 Task: Check the median days on the market of townhouses in the last 1 year.
Action: Mouse moved to (946, 187)
Screenshot: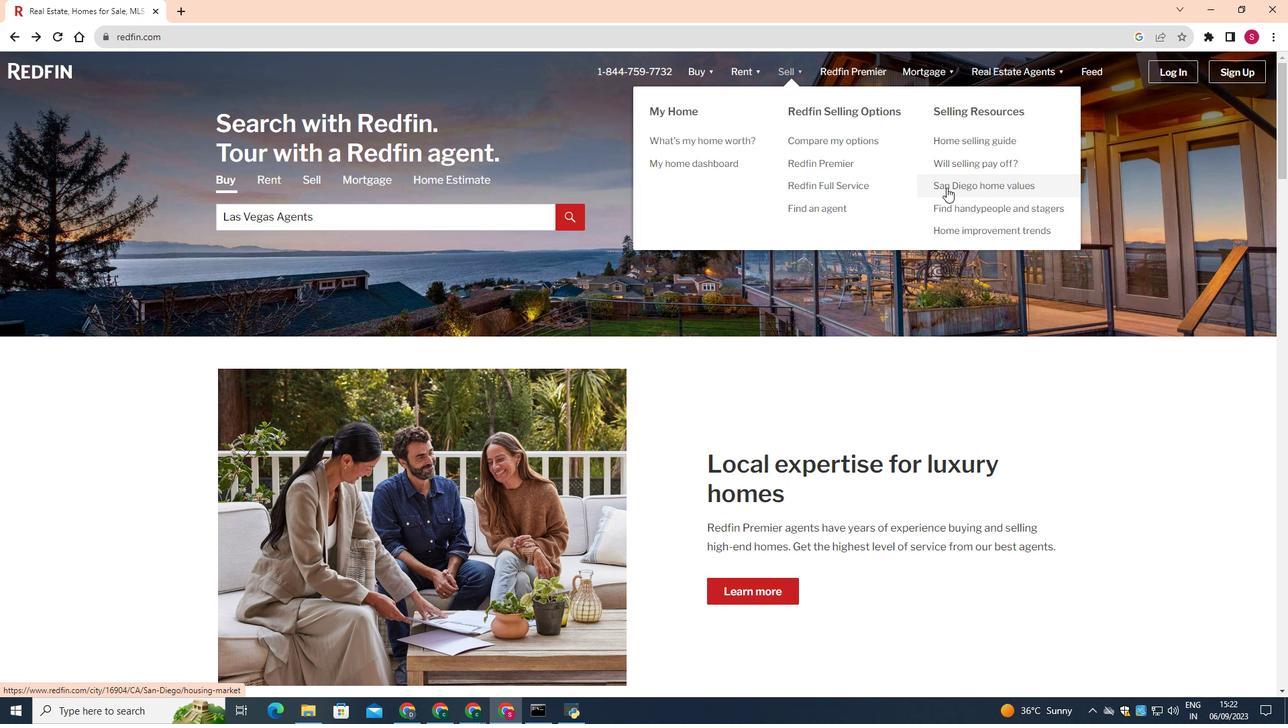 
Action: Mouse pressed left at (946, 187)
Screenshot: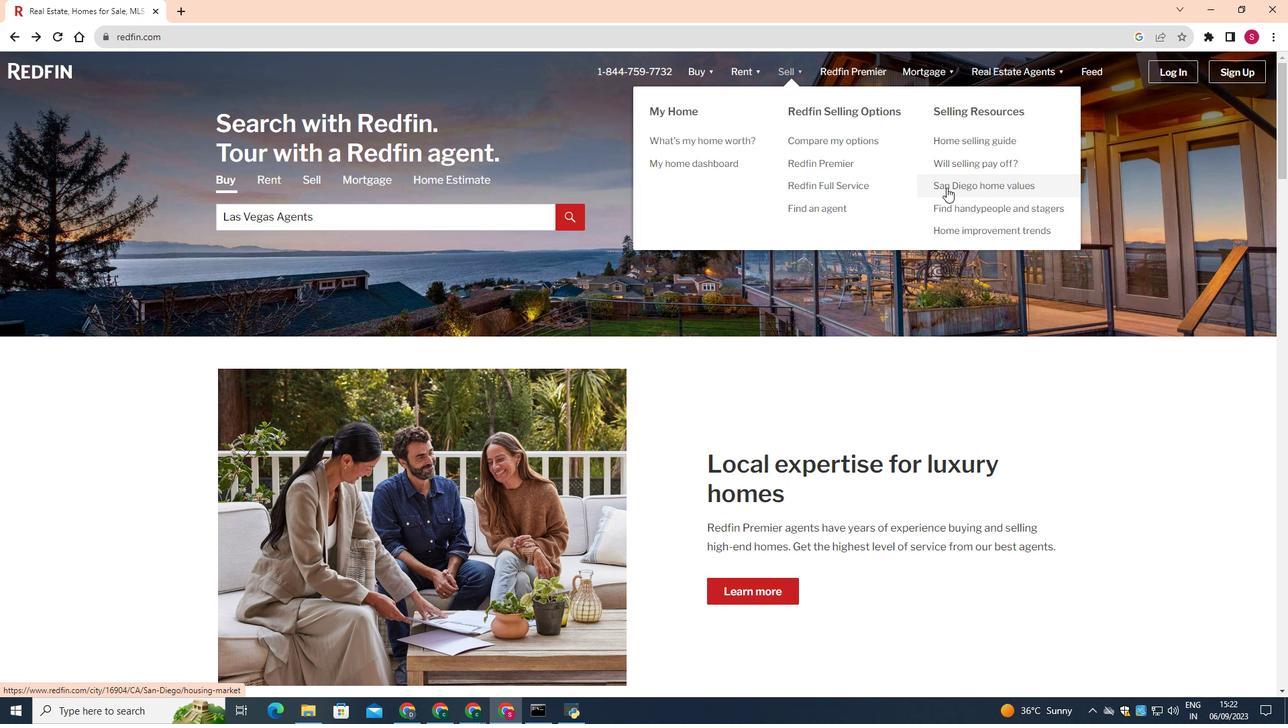 
Action: Mouse moved to (885, 414)
Screenshot: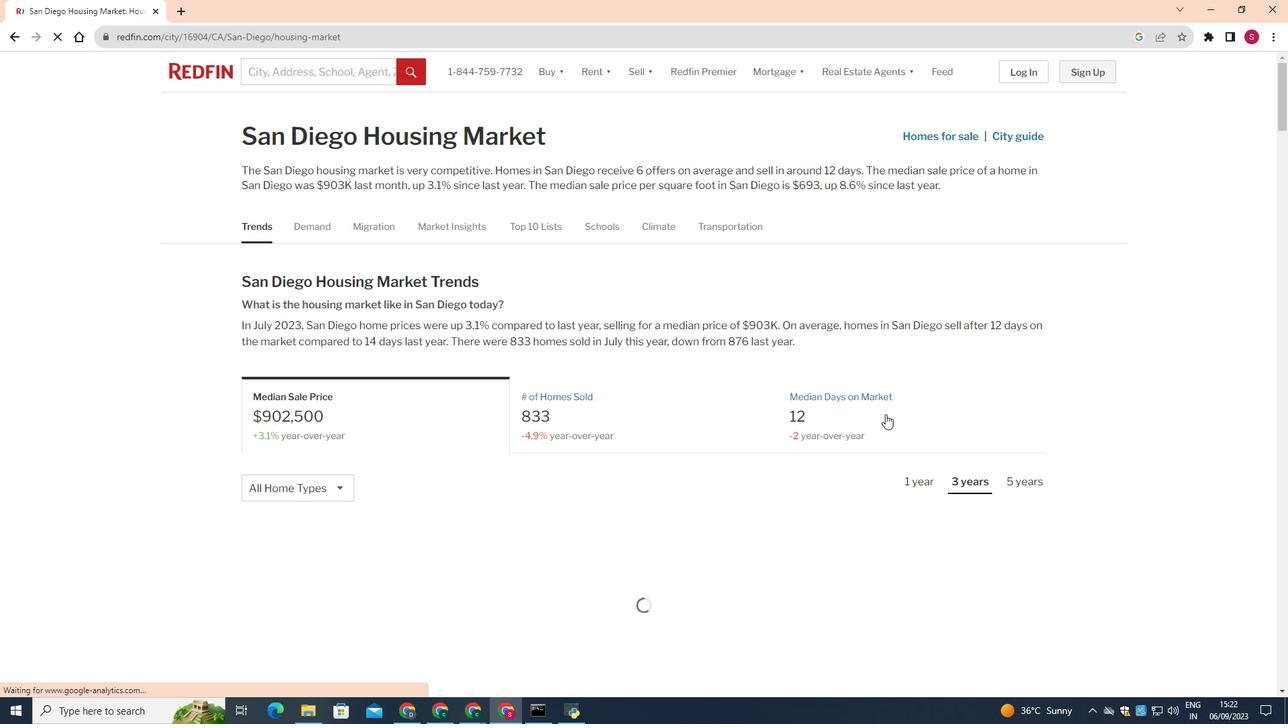 
Action: Mouse pressed left at (885, 414)
Screenshot: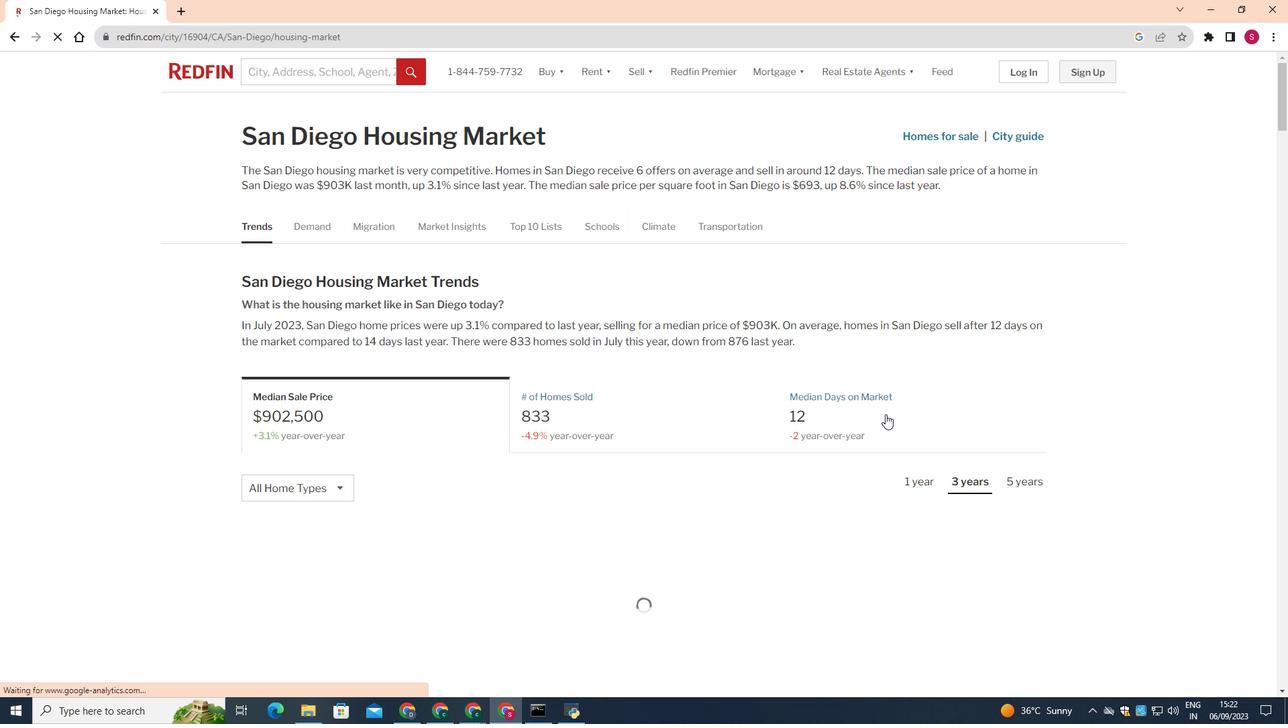 
Action: Mouse moved to (316, 487)
Screenshot: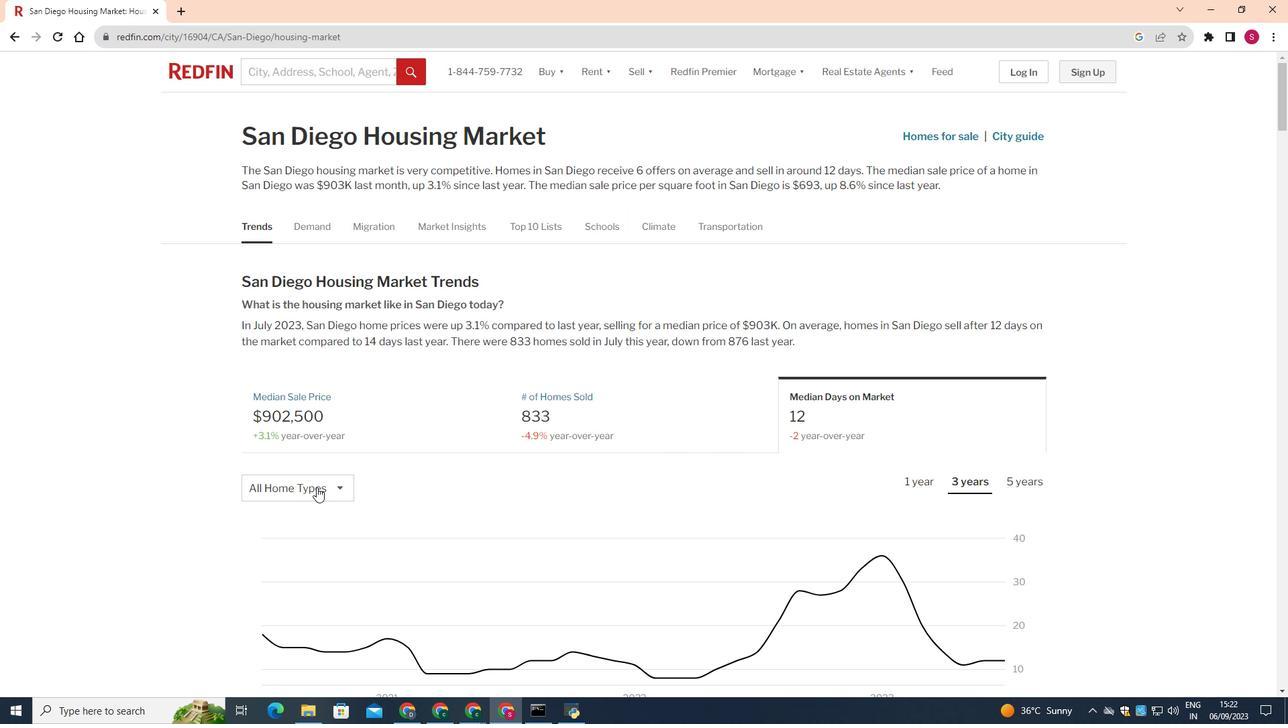 
Action: Mouse pressed left at (316, 487)
Screenshot: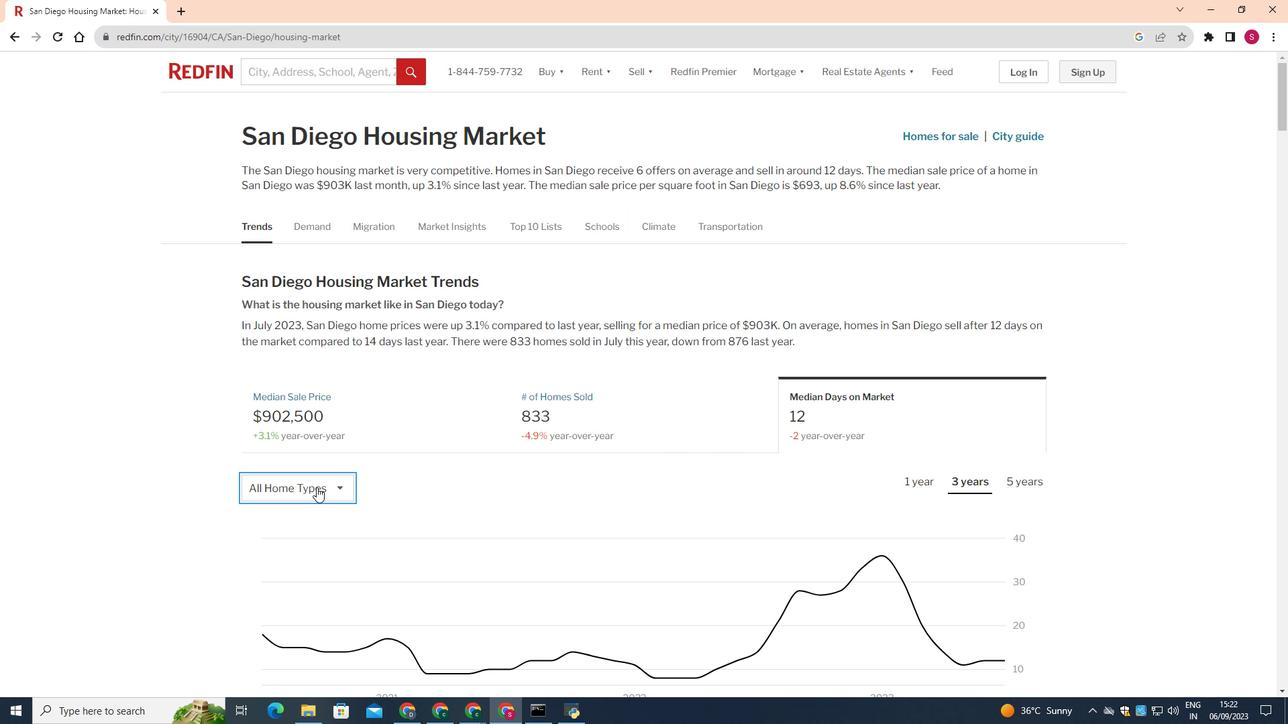 
Action: Mouse moved to (322, 570)
Screenshot: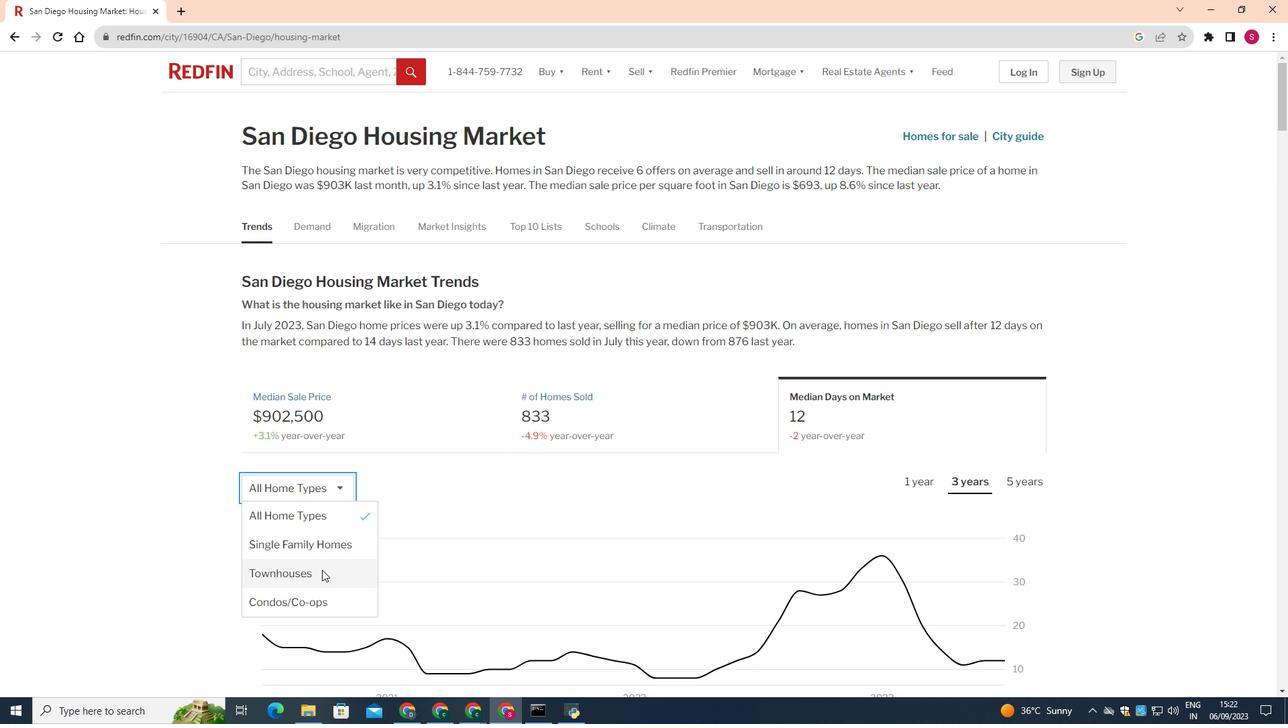 
Action: Mouse pressed left at (322, 570)
Screenshot: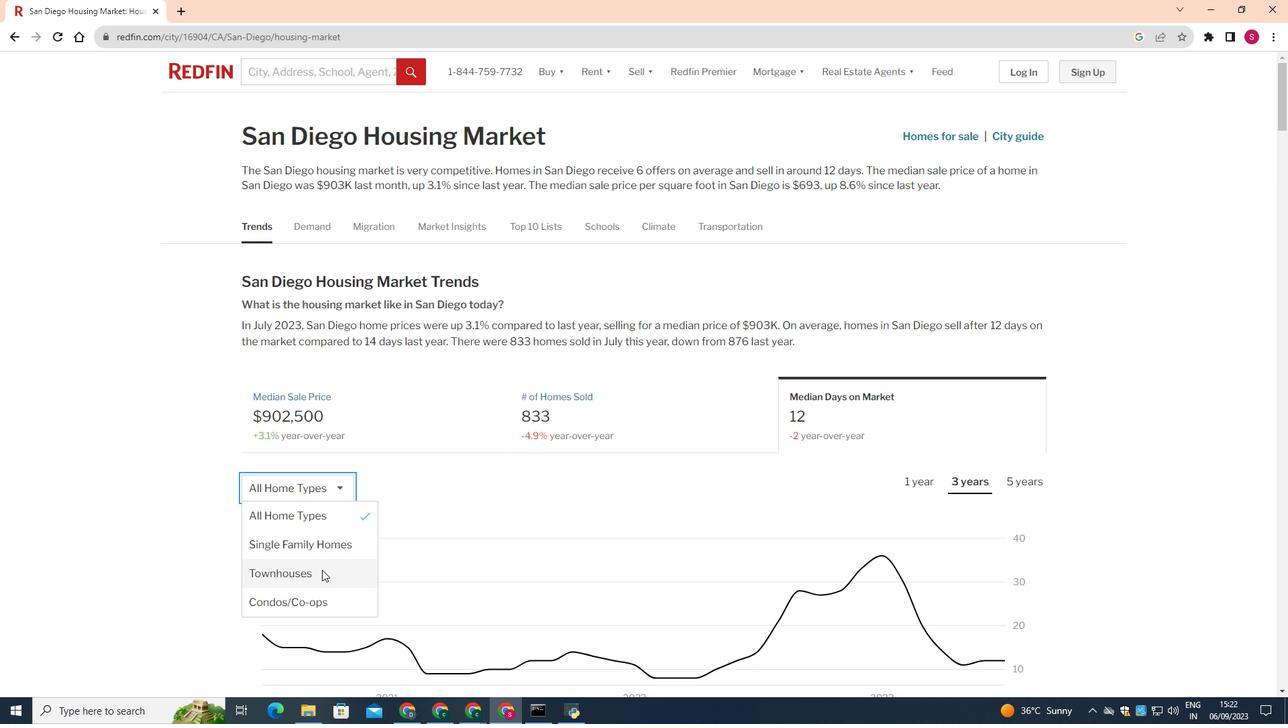 
Action: Mouse moved to (911, 482)
Screenshot: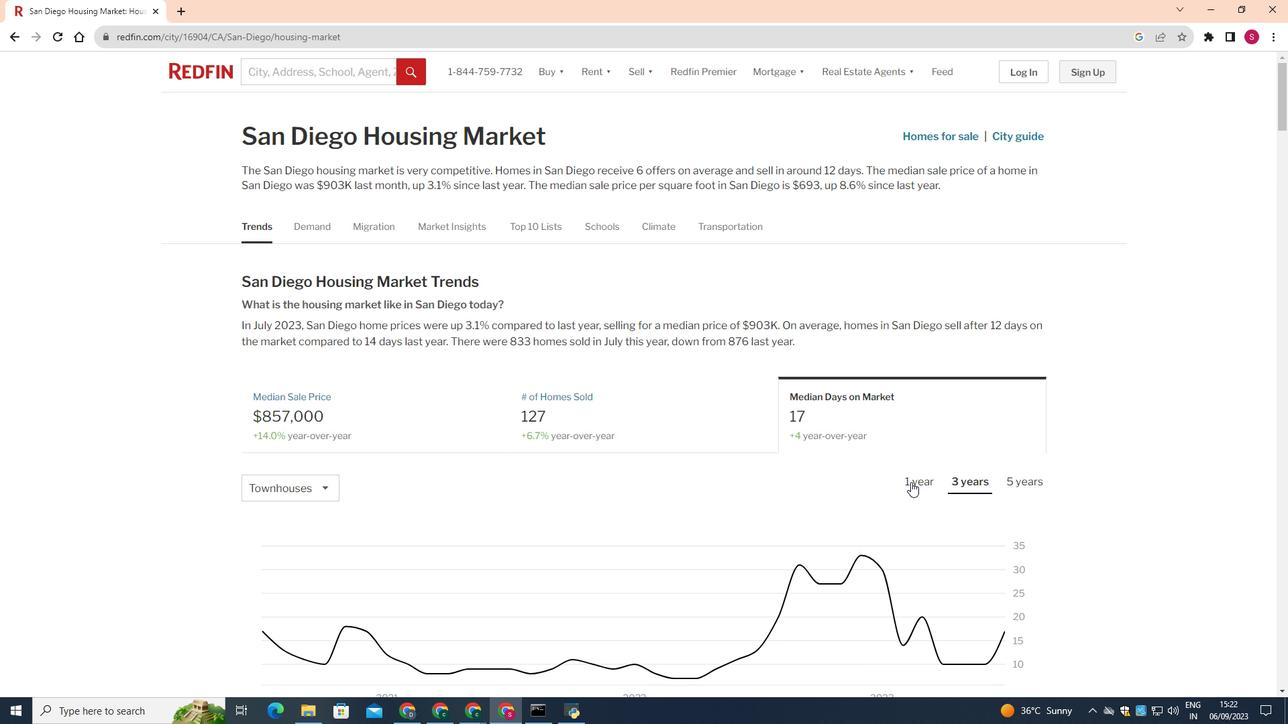 
Action: Mouse pressed left at (911, 482)
Screenshot: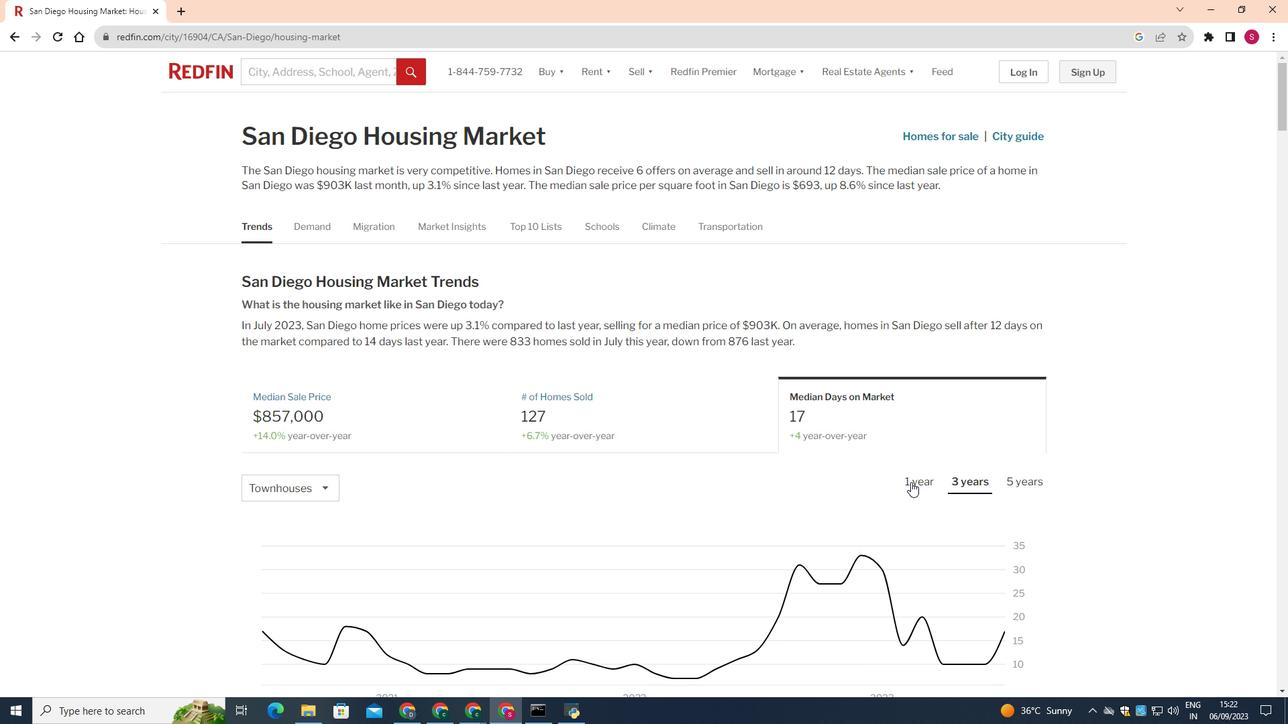 
Action: Mouse moved to (734, 507)
Screenshot: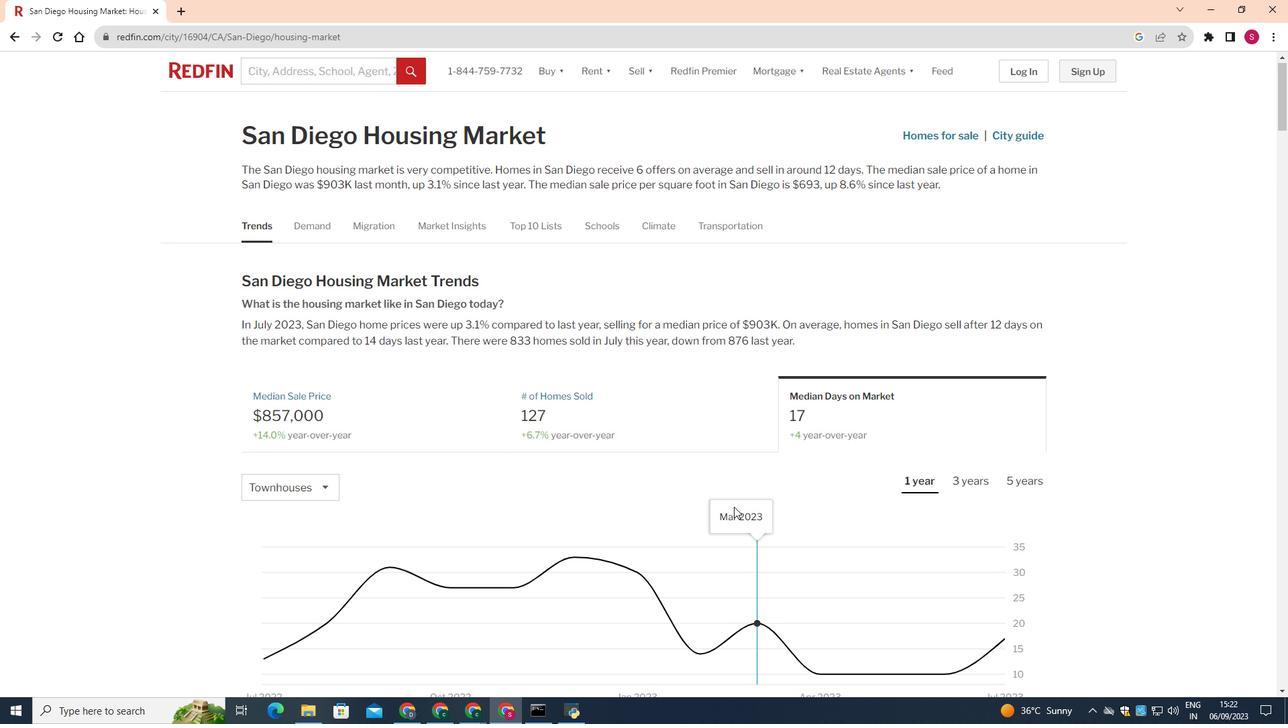 
Action: Mouse scrolled (734, 506) with delta (0, 0)
Screenshot: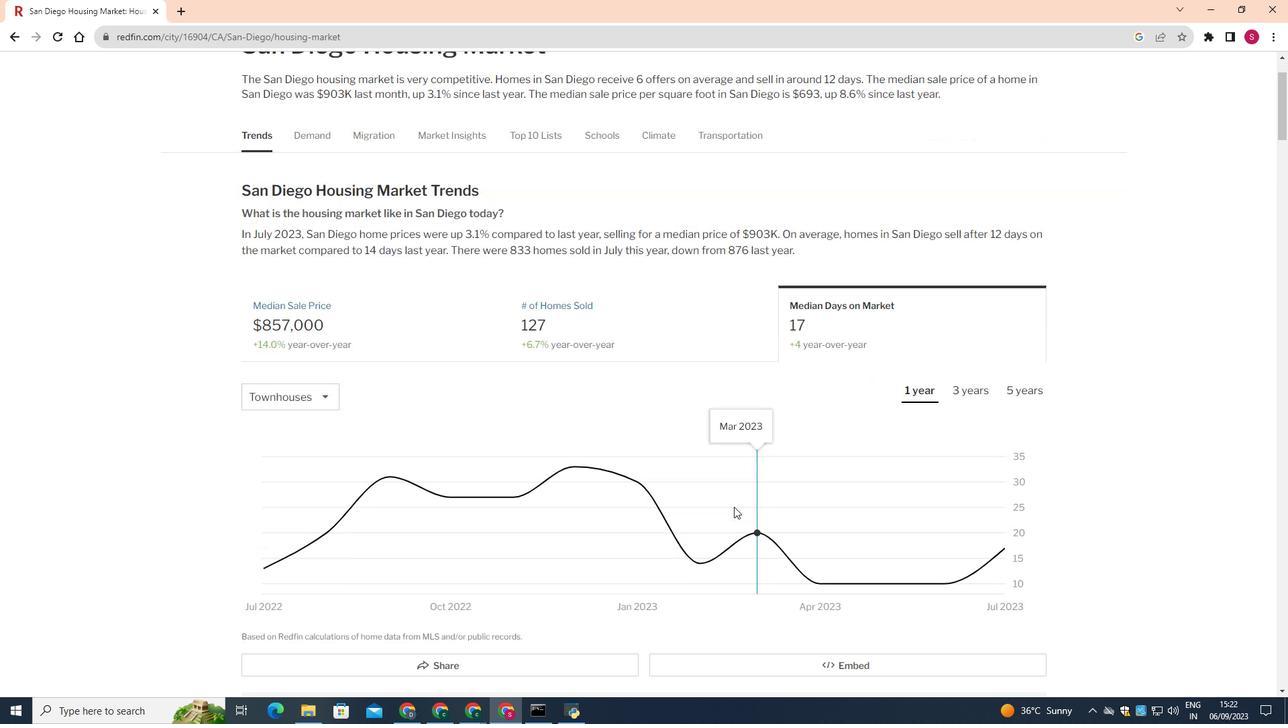 
Action: Mouse scrolled (734, 506) with delta (0, 0)
Screenshot: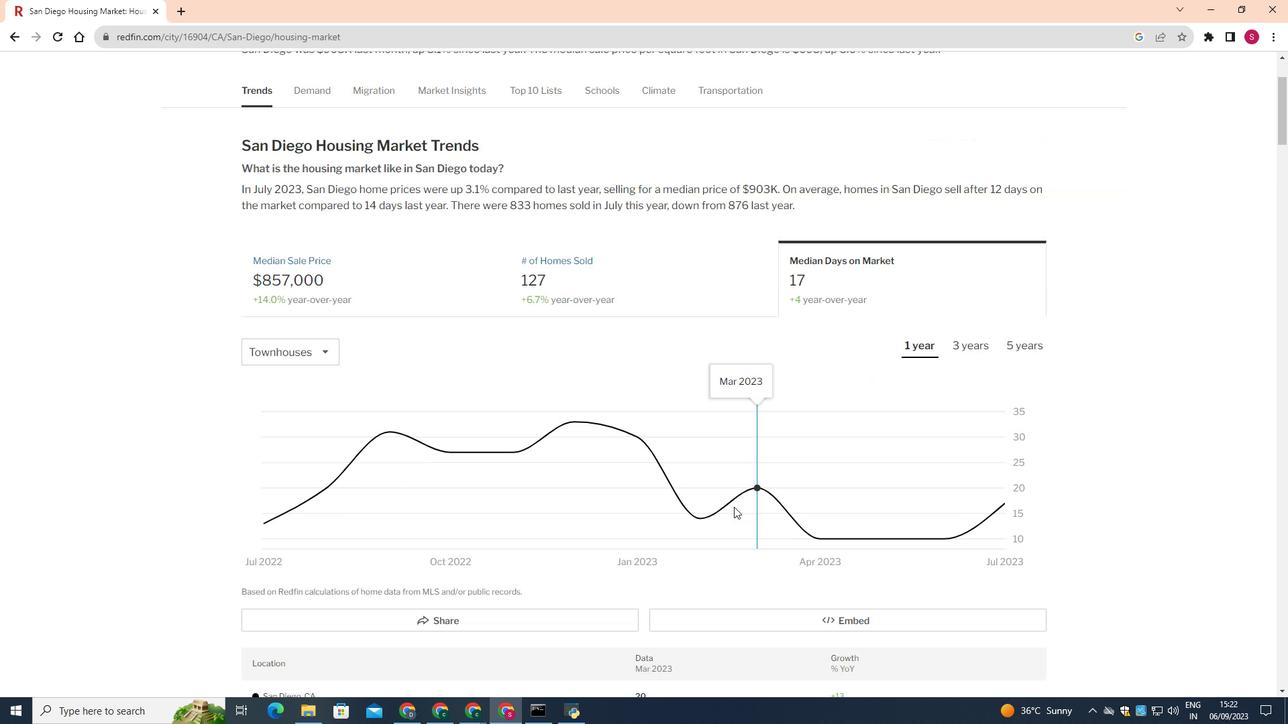 
Action: Mouse scrolled (734, 506) with delta (0, 0)
Screenshot: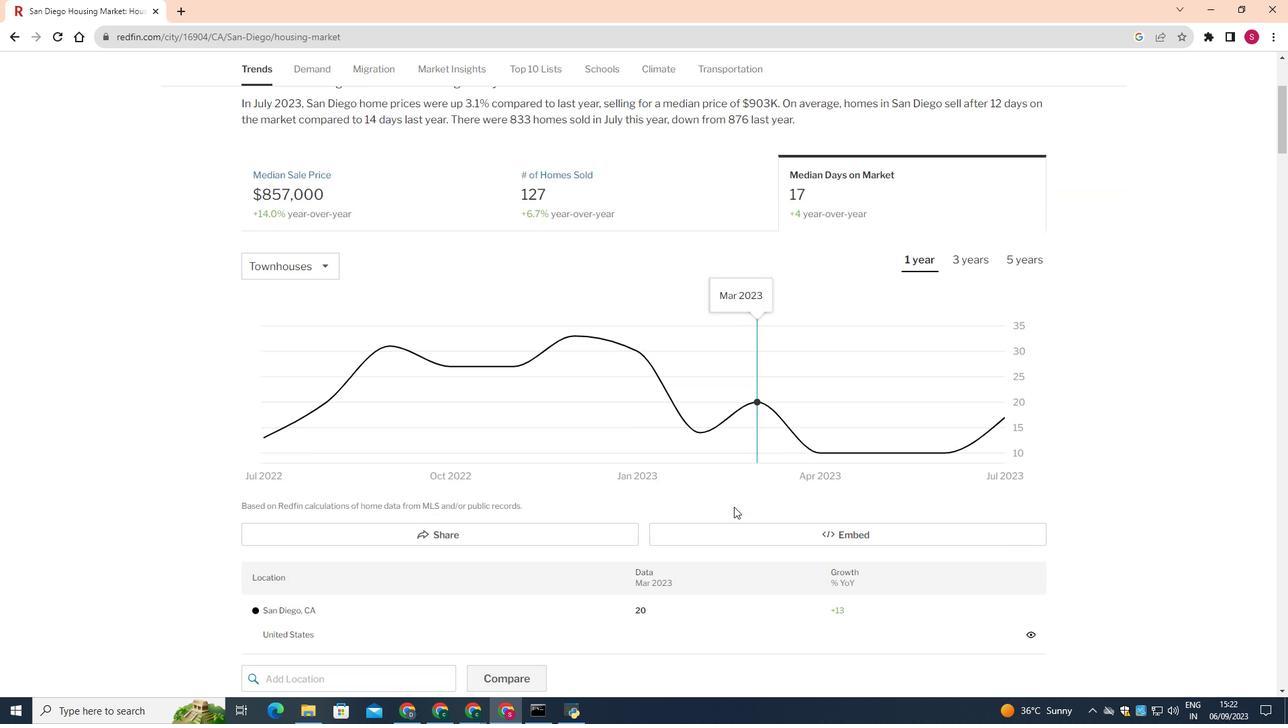 
Action: Mouse scrolled (734, 506) with delta (0, 0)
Screenshot: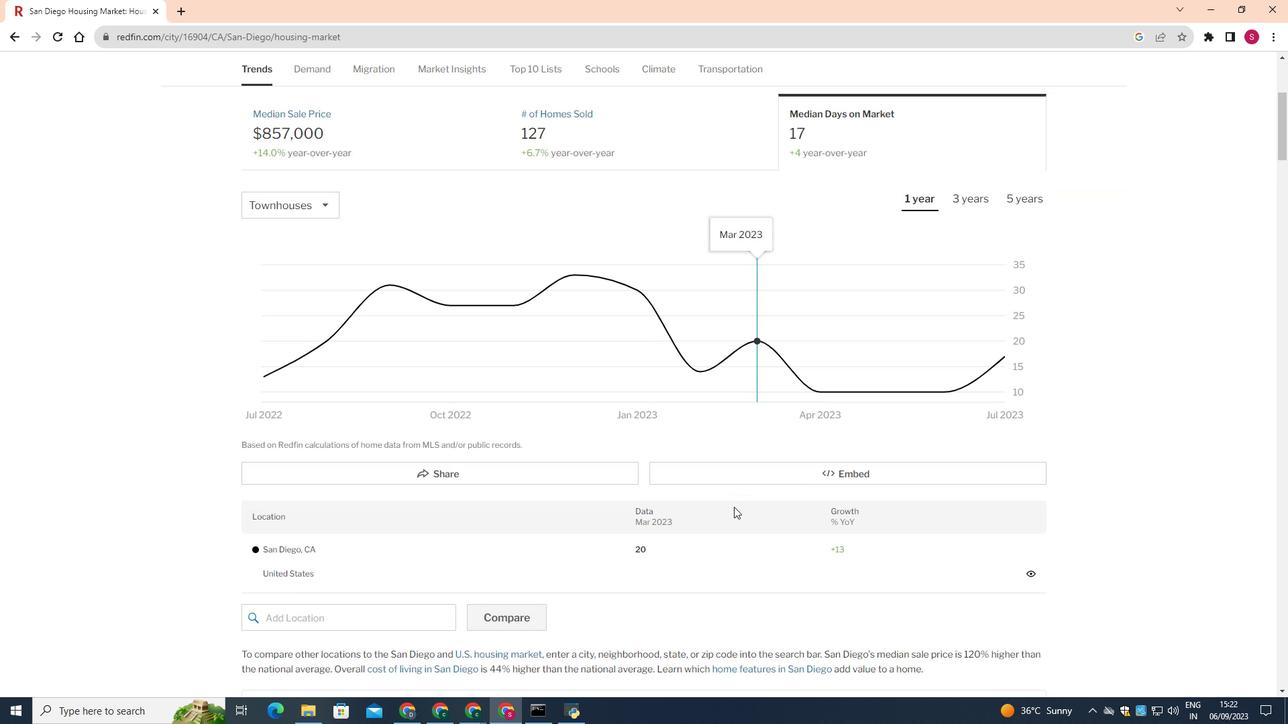 
Action: Mouse scrolled (734, 506) with delta (0, 0)
Screenshot: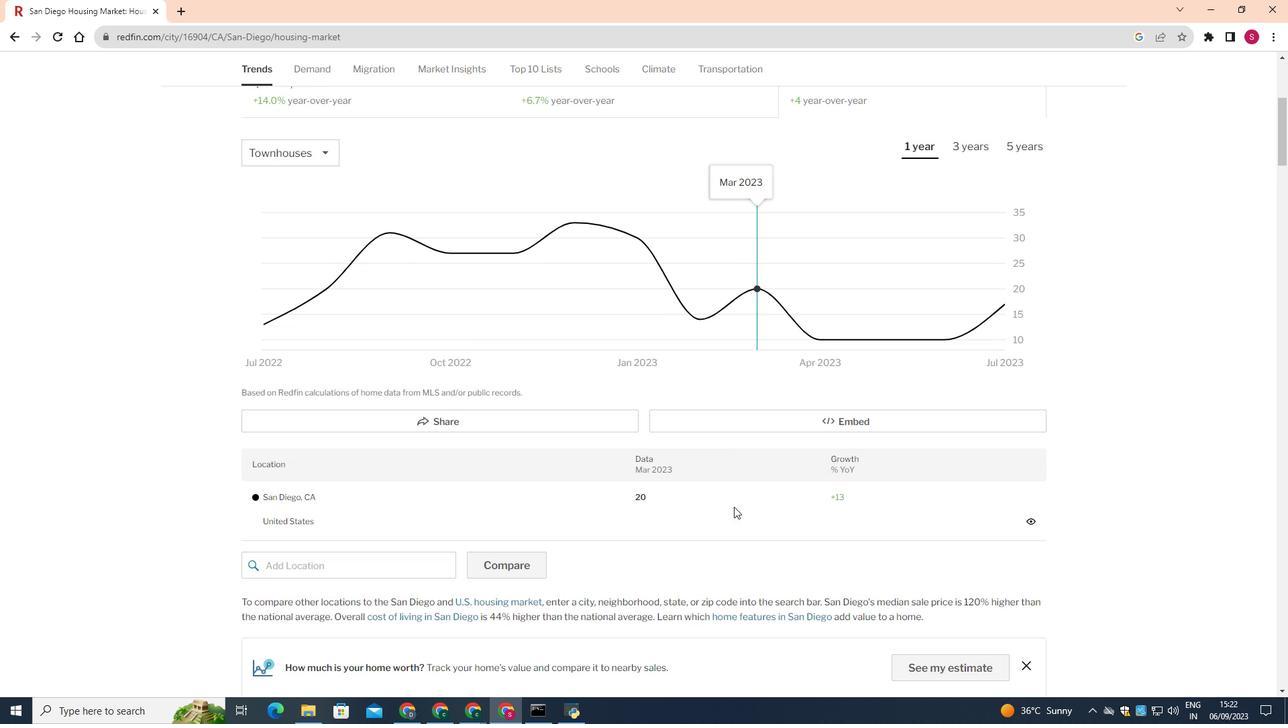 
Action: Mouse moved to (808, 538)
Screenshot: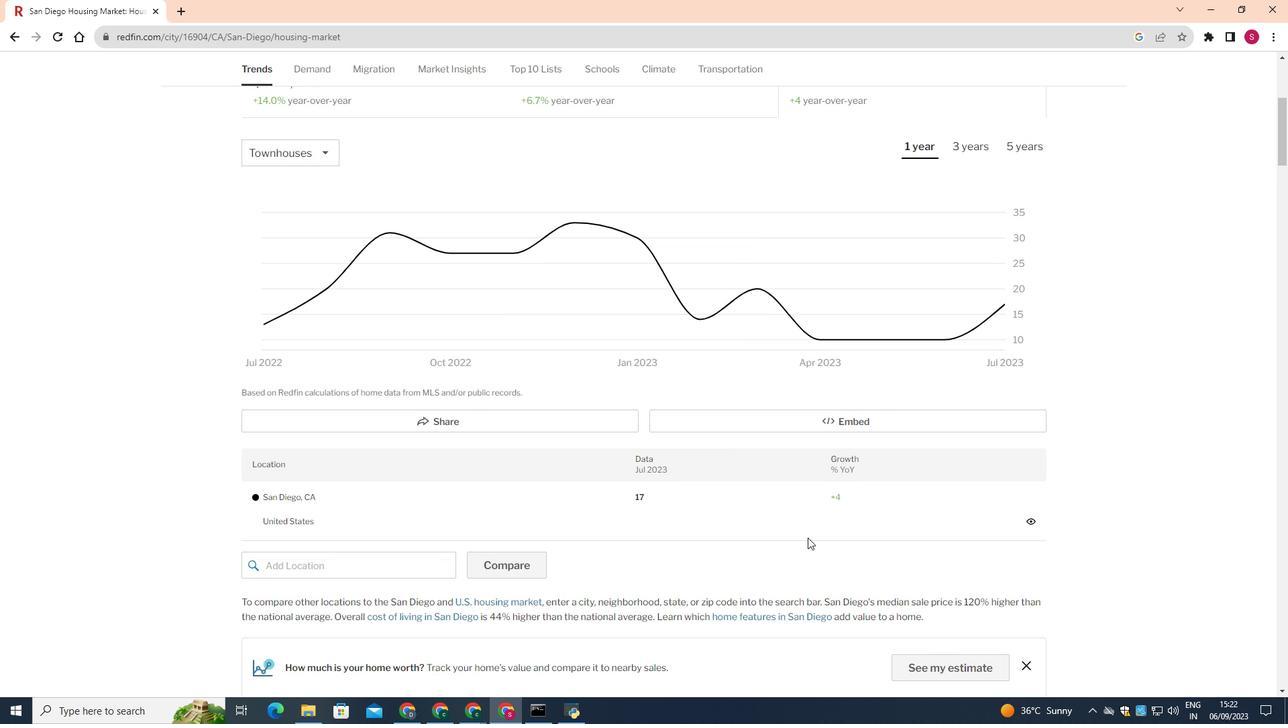 
